 Task: Create Card Joint Venture Planning in Board Newsletter Strategy to Workspace Information Security. Create Card Team Communication Review in Board Product Prototyping to Workspace Information Security. Create Card Mergers and Acquisitions Analysis in Board Product Pricing and Packaging Strategy to Workspace Information Security
Action: Mouse moved to (81, 269)
Screenshot: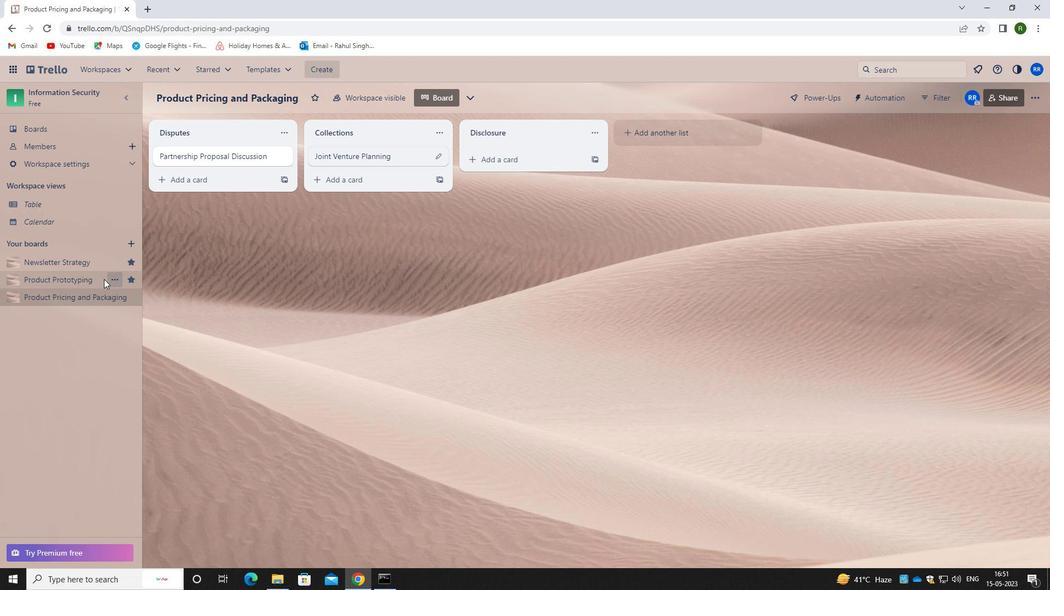 
Action: Mouse pressed left at (81, 269)
Screenshot: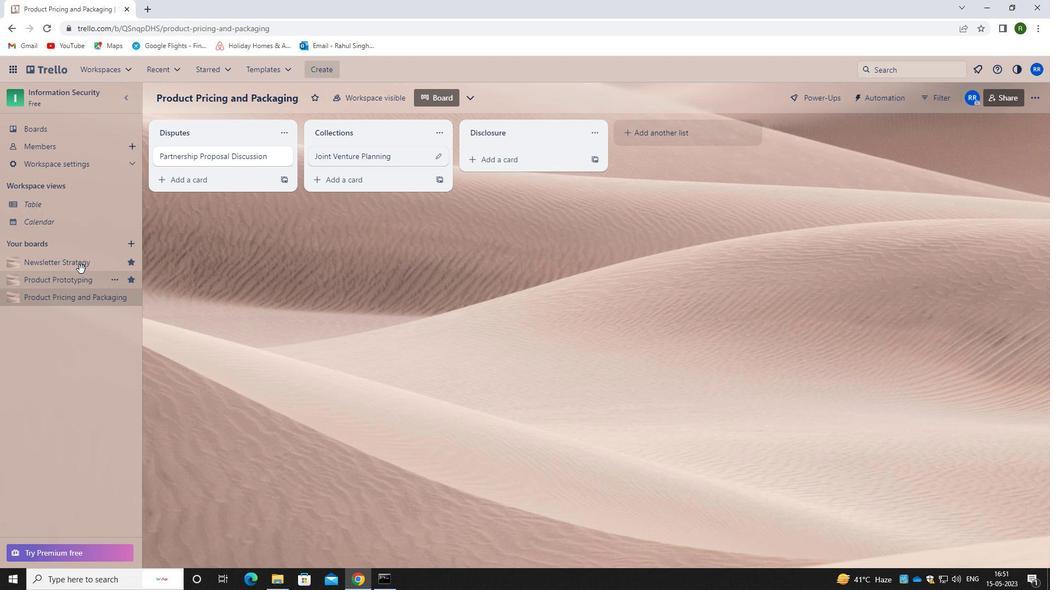 
Action: Mouse moved to (500, 160)
Screenshot: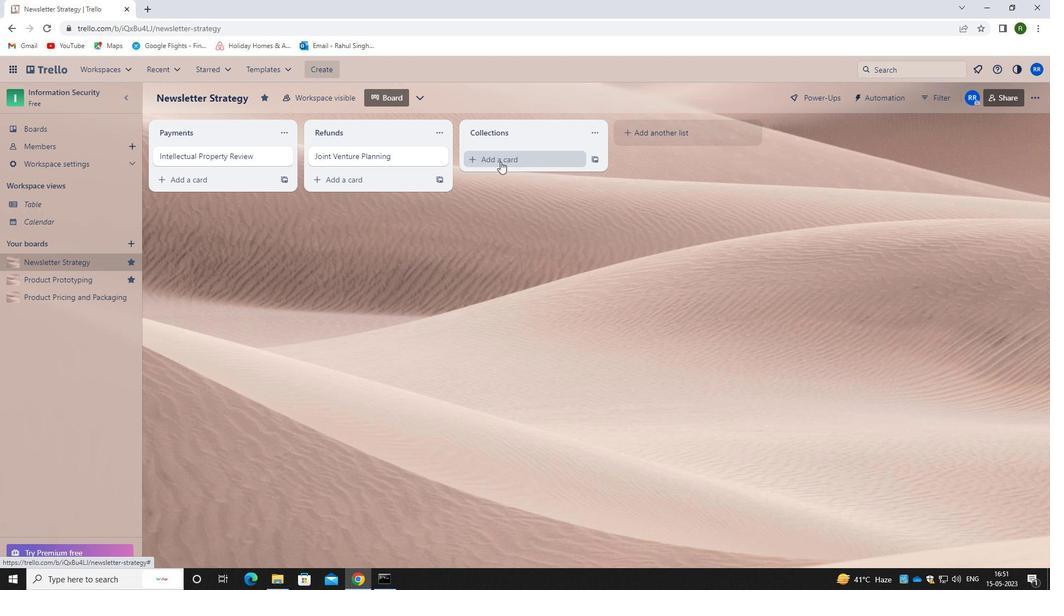 
Action: Mouse pressed left at (500, 160)
Screenshot: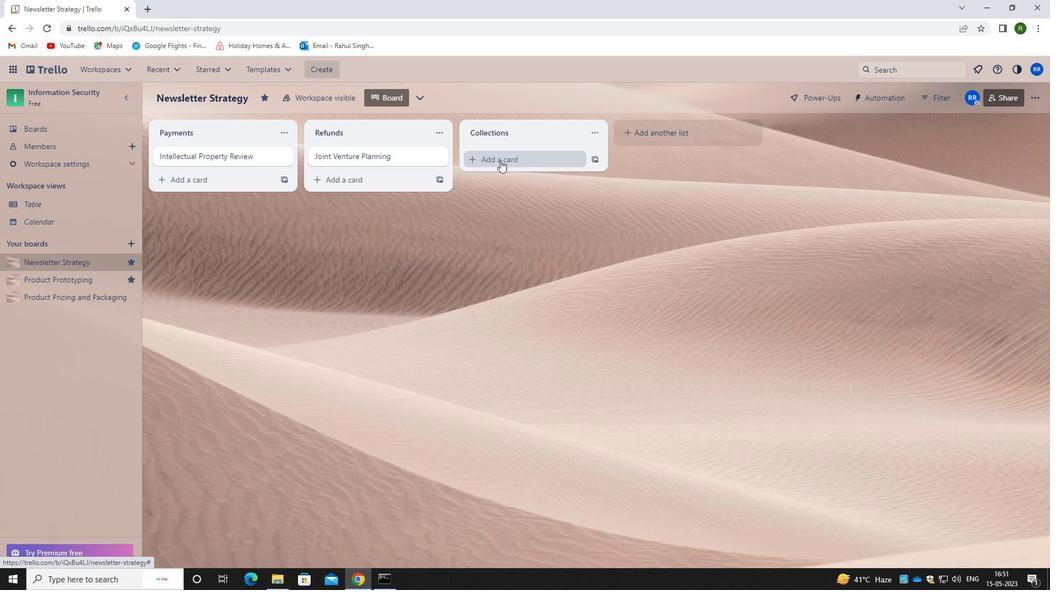 
Action: Mouse moved to (502, 159)
Screenshot: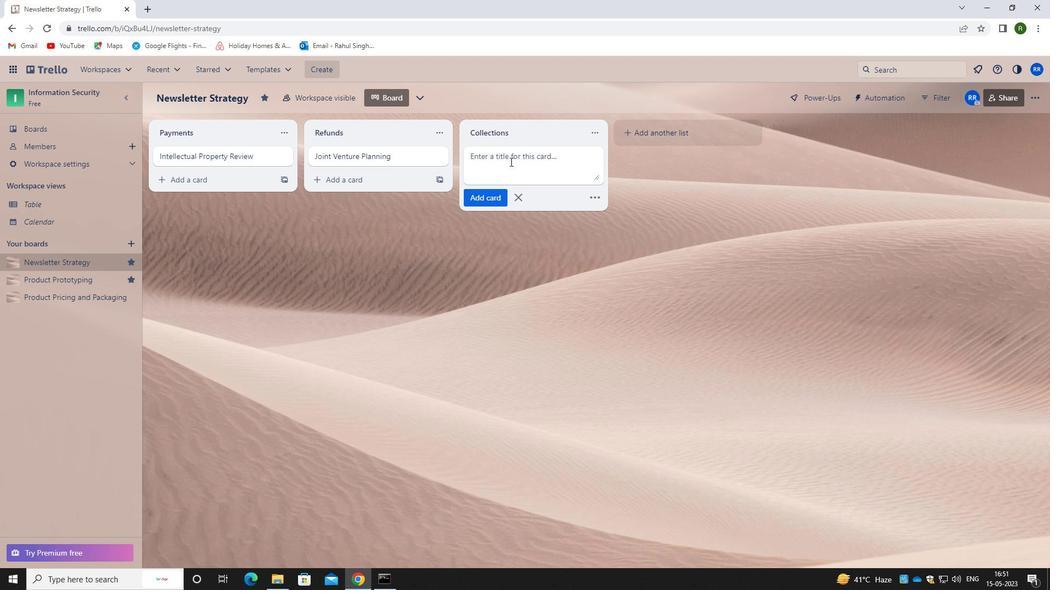 
Action: Key pressed <Key.caps_lock>j<Key.caps_lock>oint<Key.space><Key.caps_lock>v<Key.caps_lock>rnt<Key.backspace><Key.backspace><Key.backspace>enture<Key.space><Key.caps_lock>p<Key.caps_lock>lanning
Screenshot: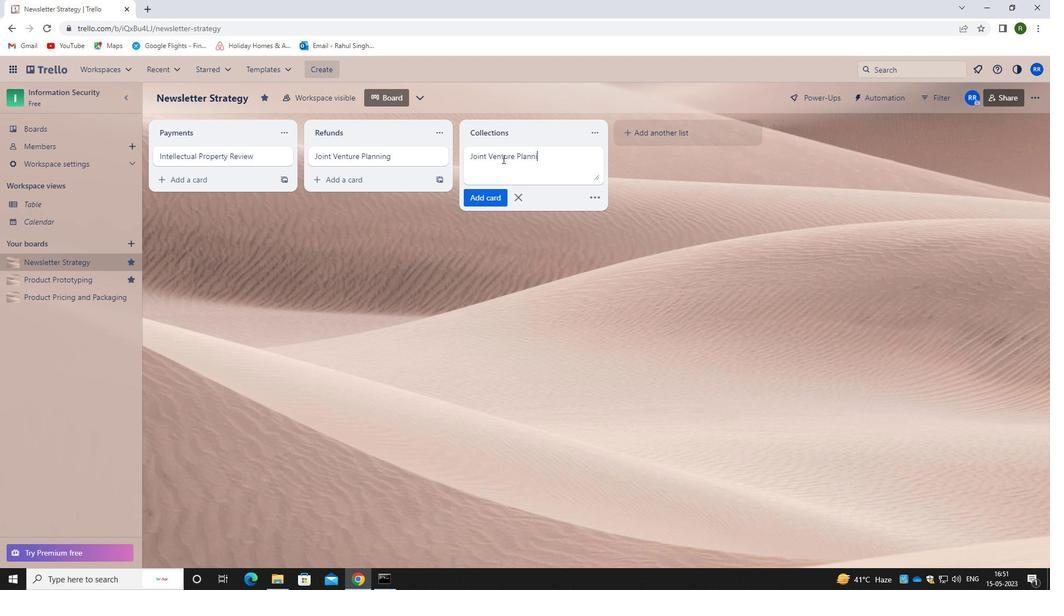 
Action: Mouse moved to (485, 193)
Screenshot: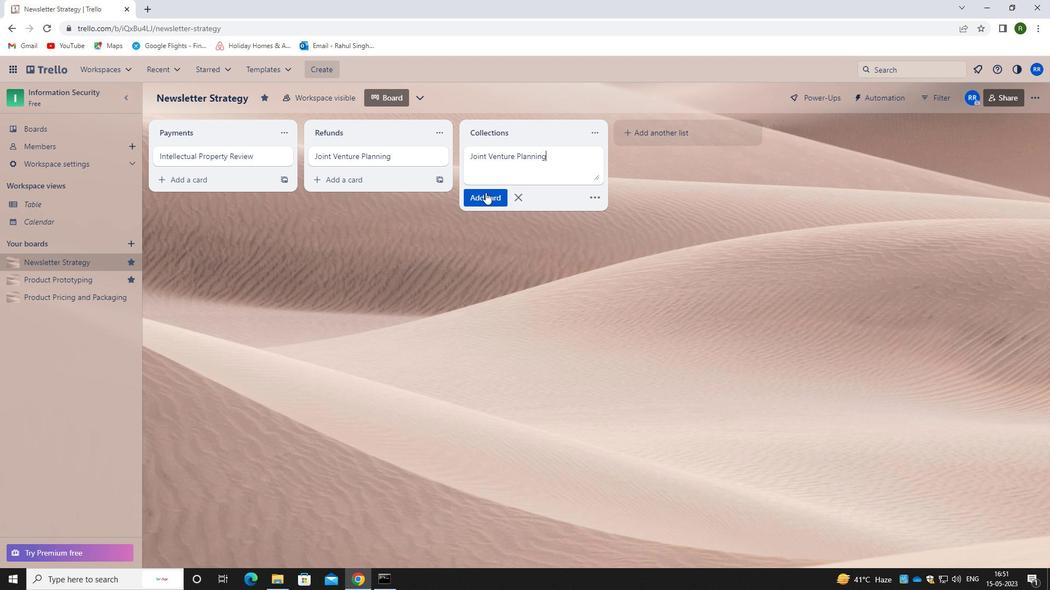 
Action: Mouse pressed left at (485, 193)
Screenshot: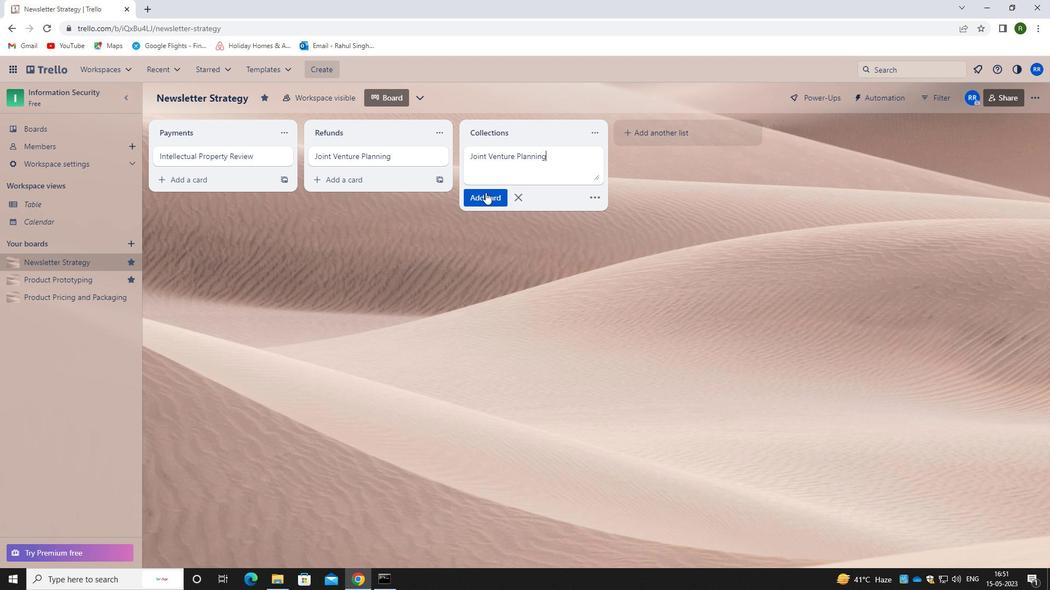 
Action: Mouse moved to (47, 283)
Screenshot: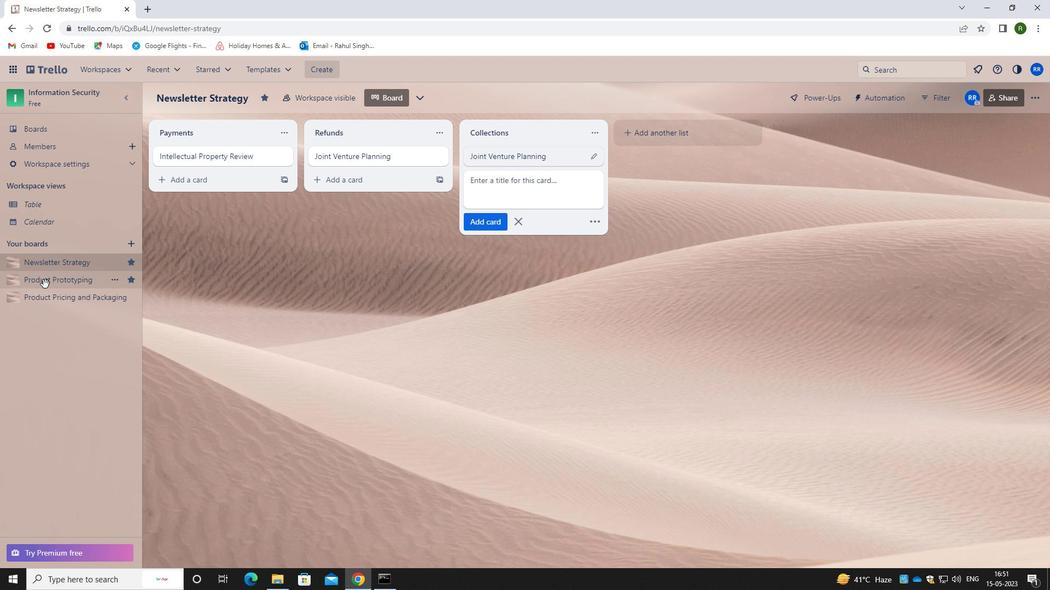 
Action: Mouse pressed left at (47, 283)
Screenshot: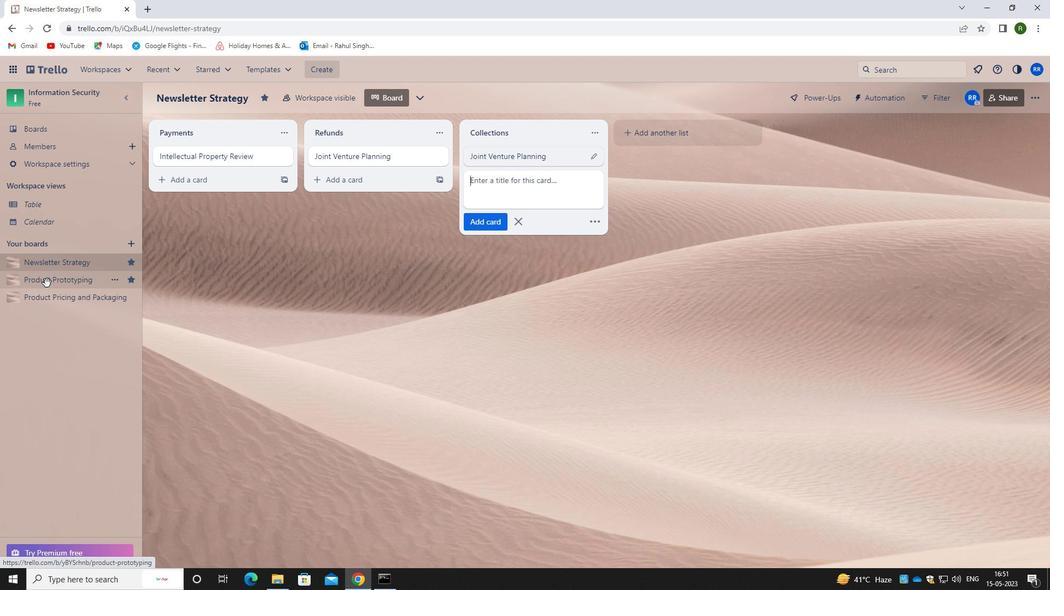 
Action: Mouse moved to (499, 154)
Screenshot: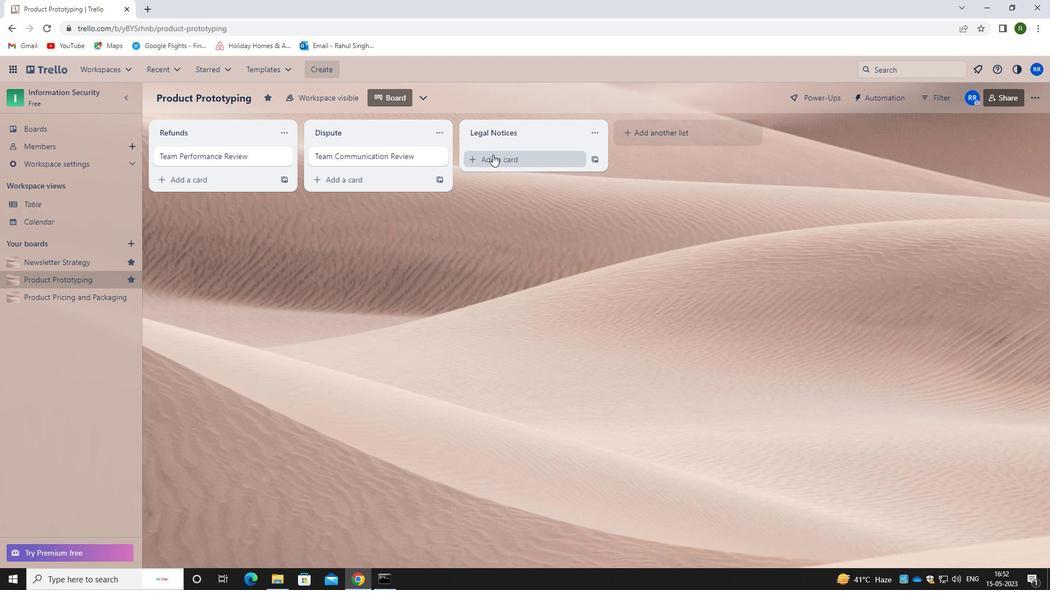 
Action: Mouse pressed left at (499, 154)
Screenshot: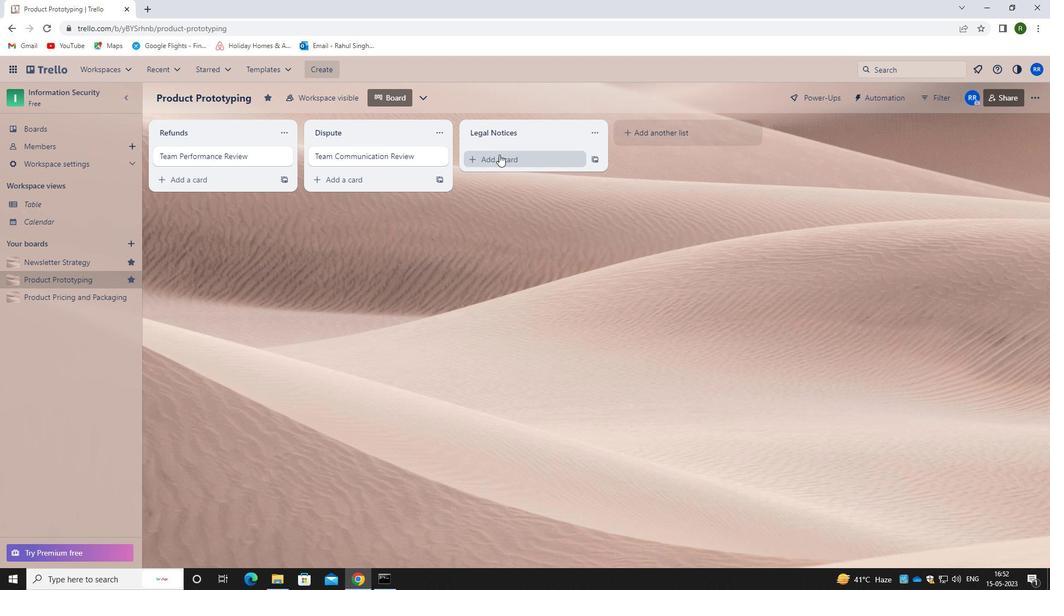
Action: Mouse moved to (455, 144)
Screenshot: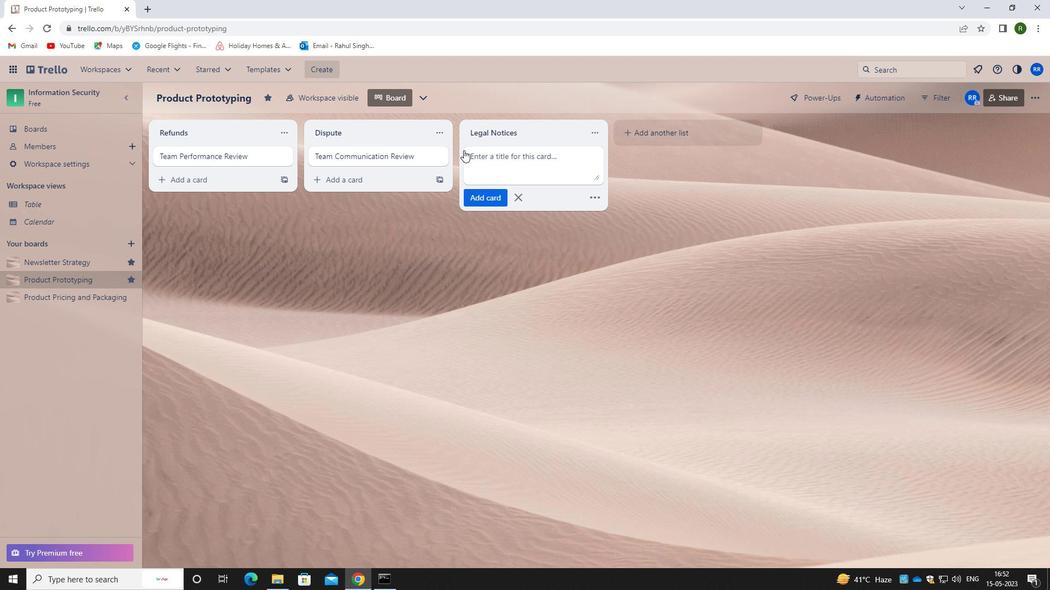 
Action: Key pressed <Key.caps_lock>t<Key.caps_lock>eam<Key.space>communication<Key.space><Key.caps_lock>r<Key.caps_lock>eview
Screenshot: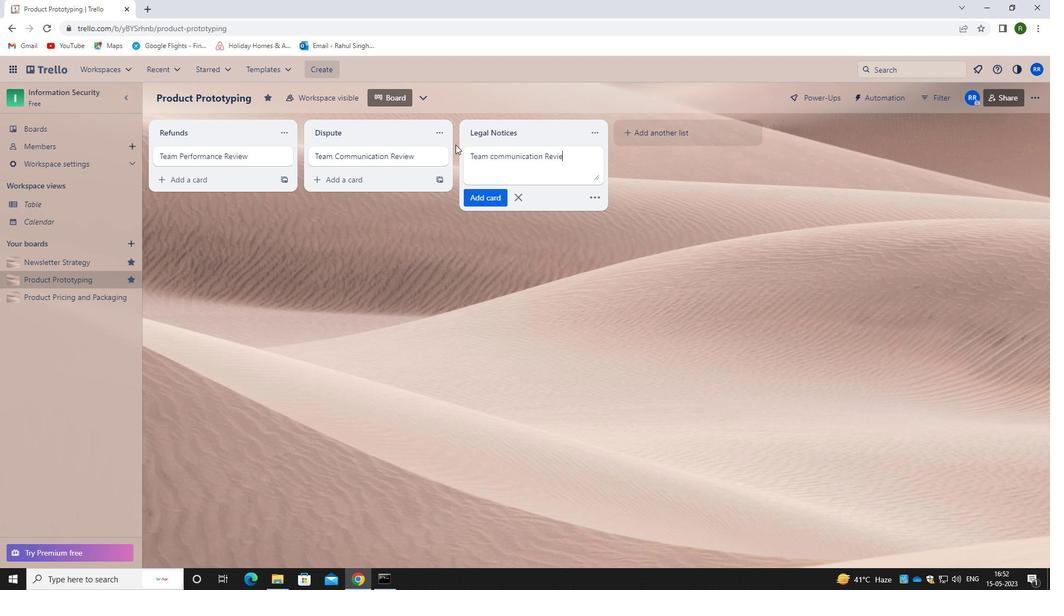 
Action: Mouse moved to (483, 202)
Screenshot: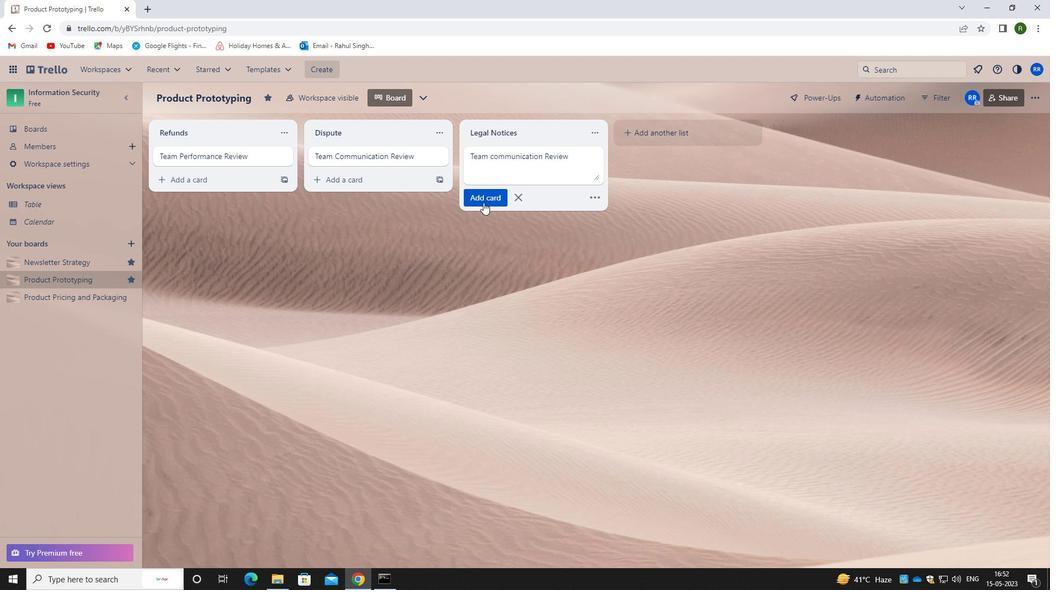 
Action: Mouse pressed left at (483, 202)
Screenshot: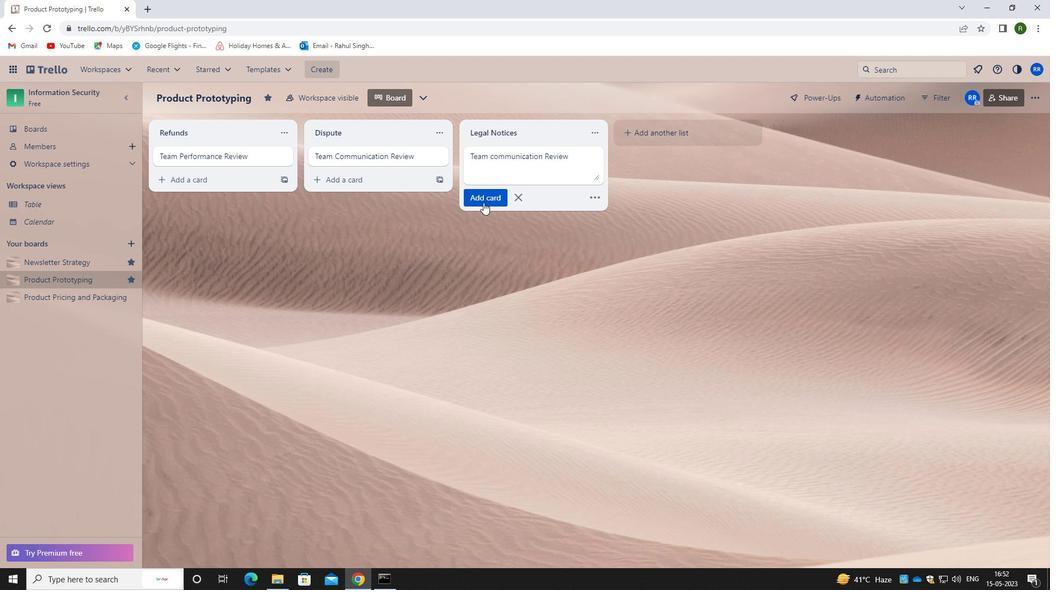 
Action: Mouse moved to (43, 295)
Screenshot: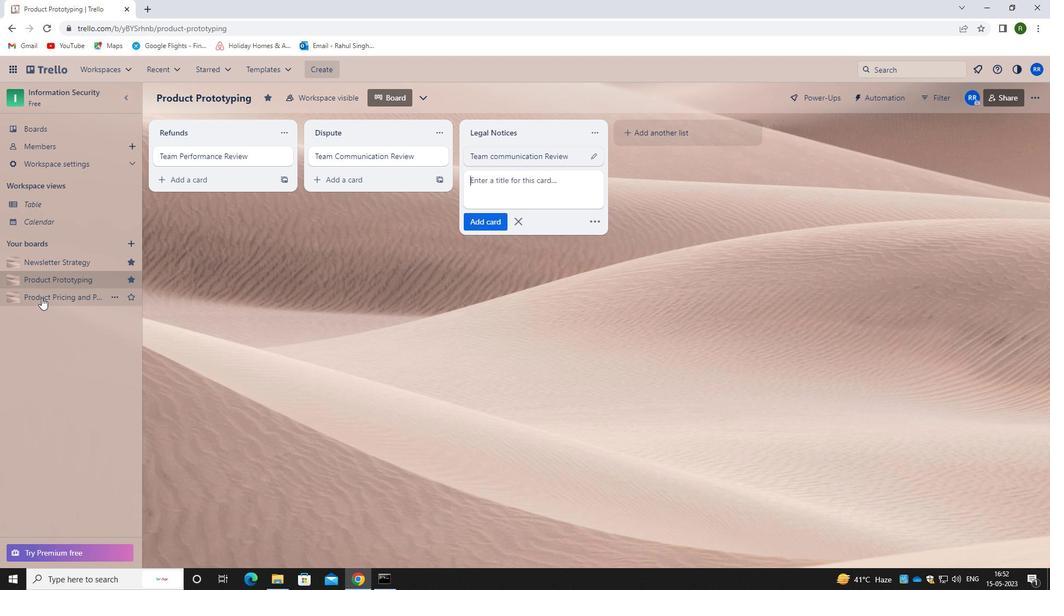 
Action: Mouse pressed left at (43, 295)
Screenshot: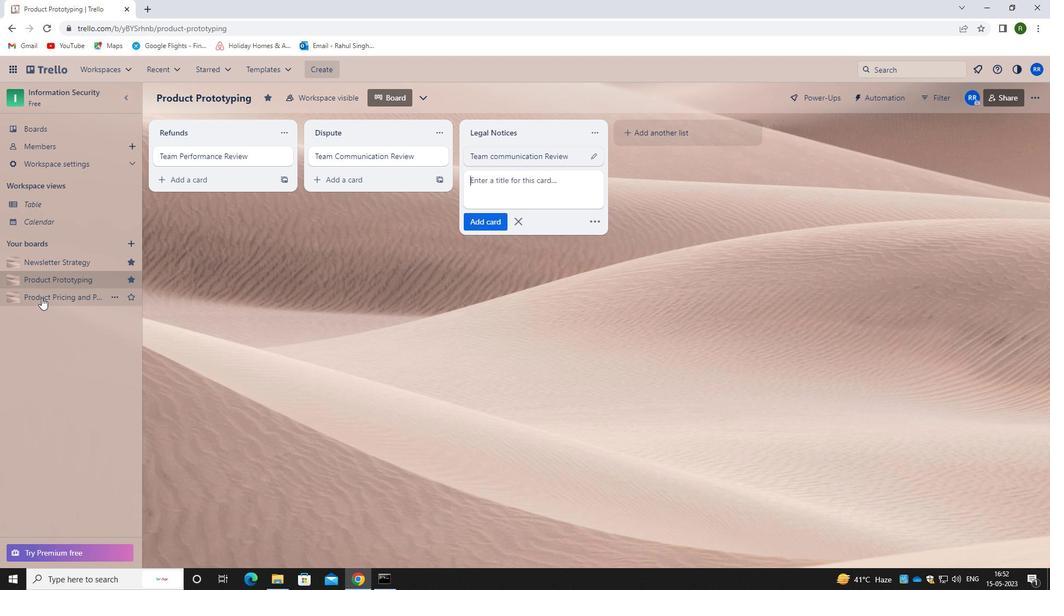 
Action: Mouse moved to (508, 163)
Screenshot: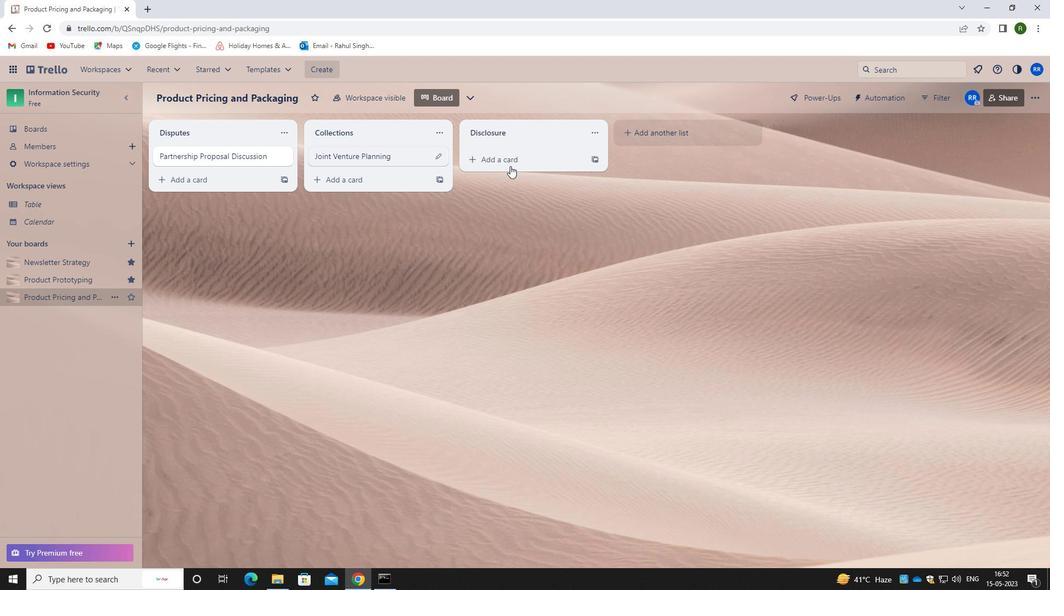 
Action: Mouse pressed left at (508, 163)
Screenshot: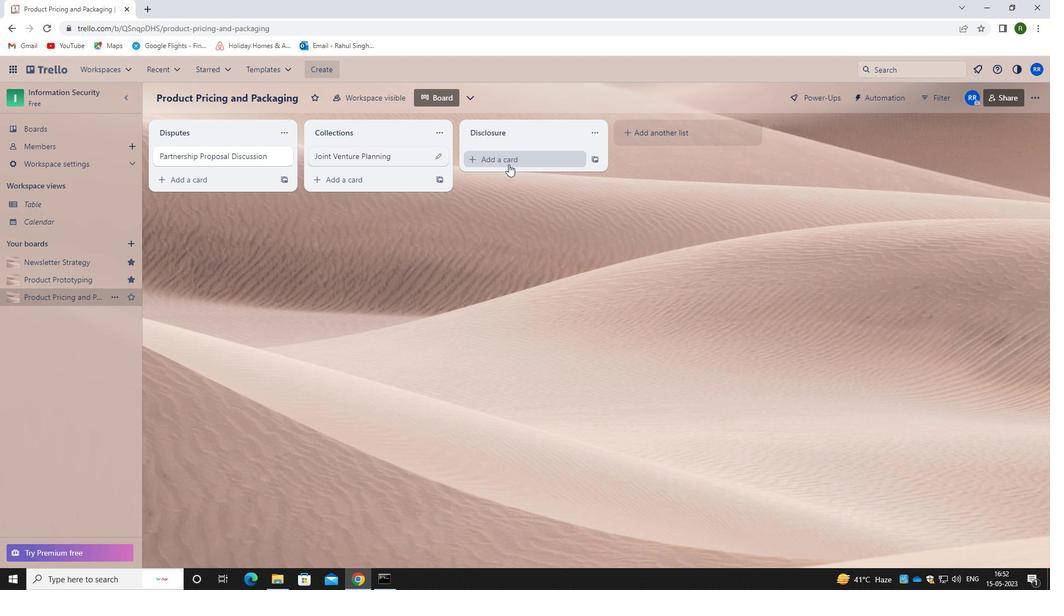 
Action: Mouse moved to (518, 177)
Screenshot: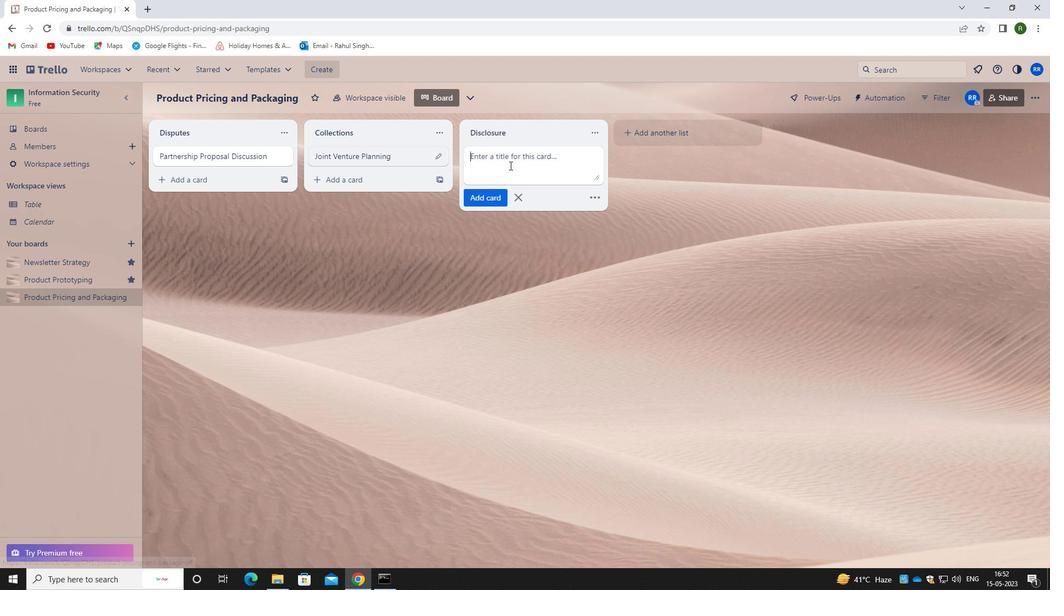 
Action: Key pressed <Key.caps_lock>m<Key.caps_lock>ergers<Key.space>ansd<Key.space><Key.backspace><Key.backspace><Key.backspace><Key.space><Key.backspace>d<Key.space><Key.caps_lock>a<Key.caps_lock>cquistions
Screenshot: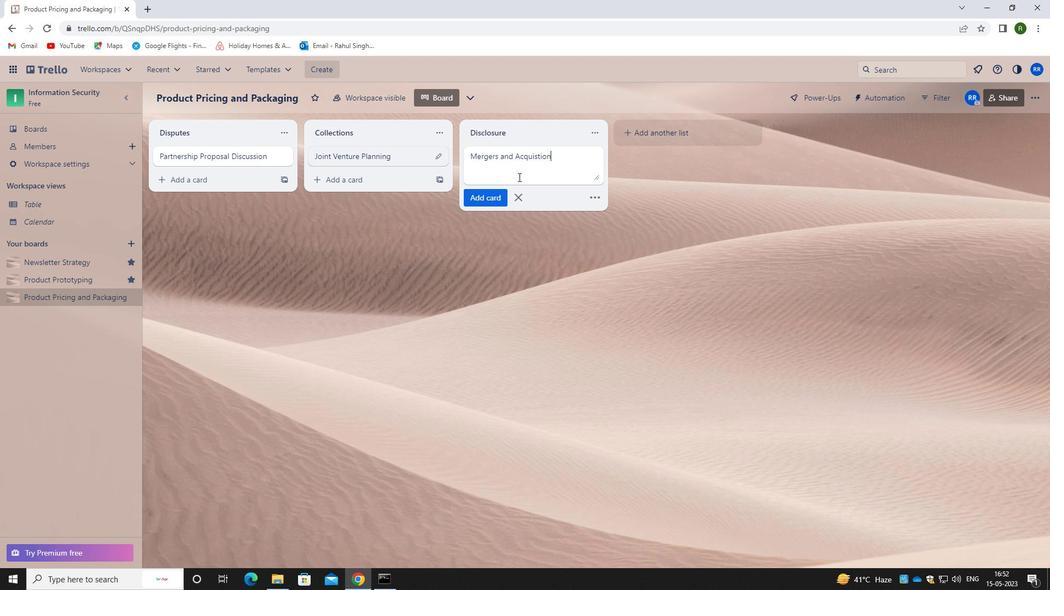
Action: Mouse moved to (487, 194)
Screenshot: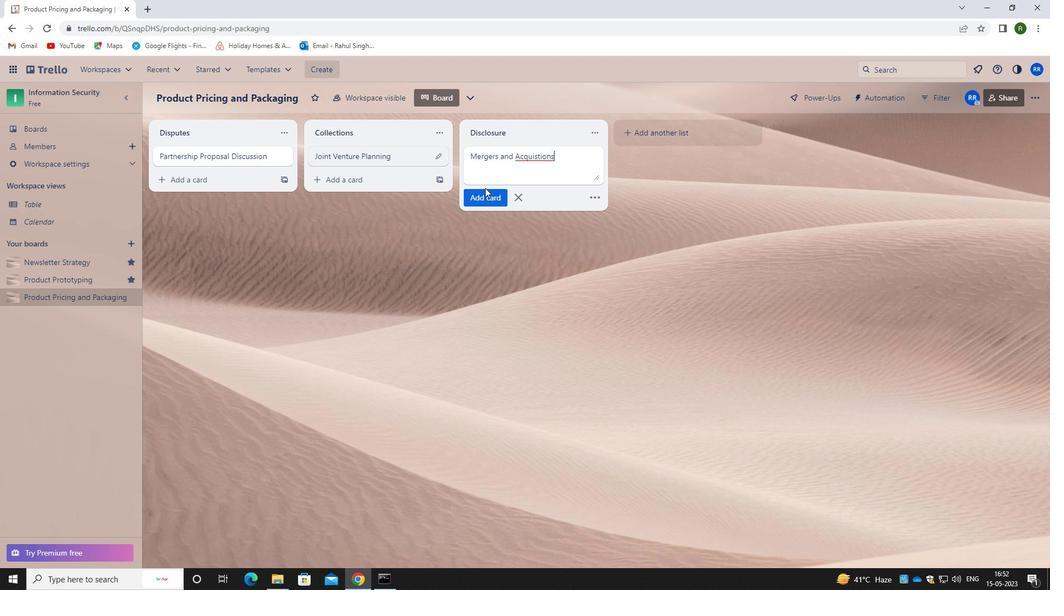 
Action: Mouse pressed left at (487, 194)
Screenshot: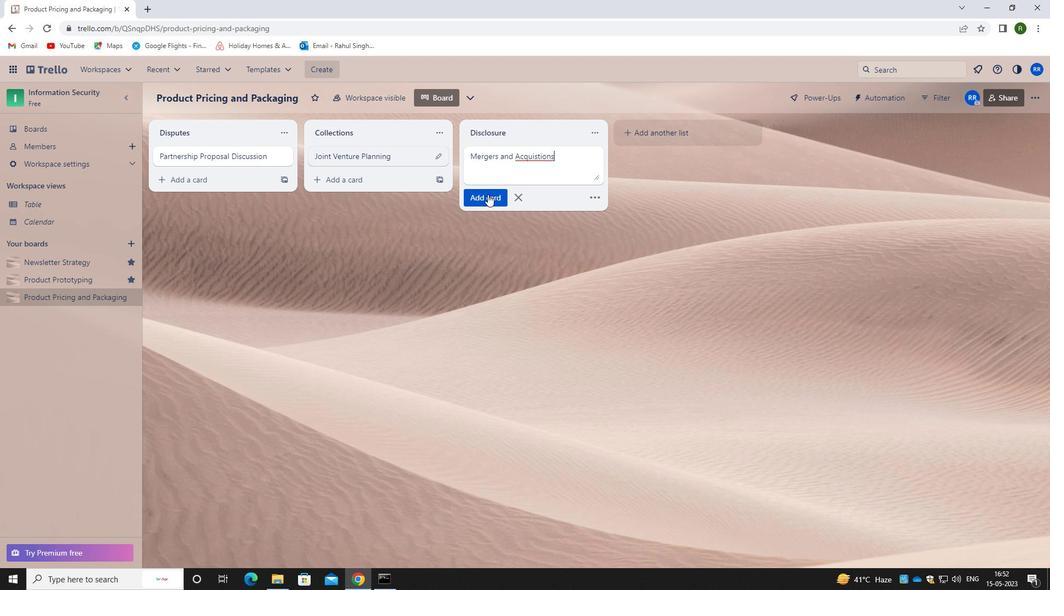 
Action: Mouse moved to (464, 274)
Screenshot: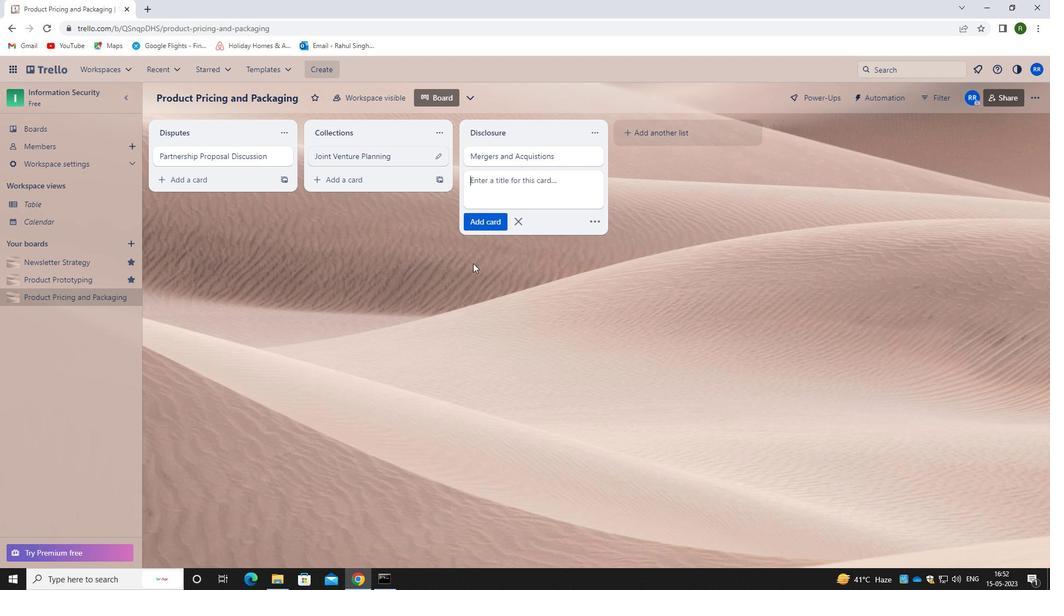 
Action: Mouse pressed left at (464, 274)
Screenshot: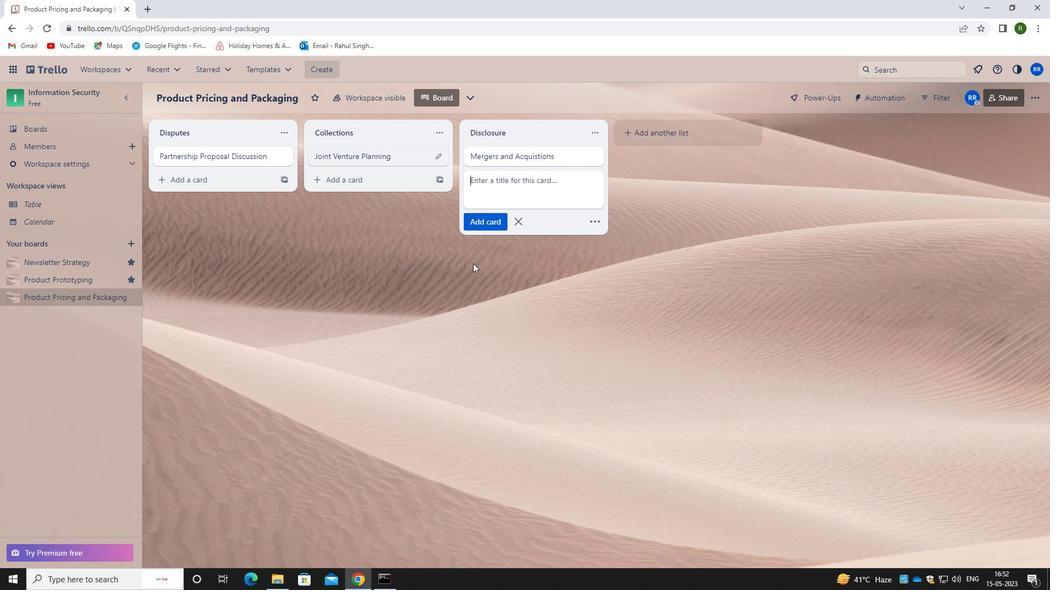 
Action: Mouse moved to (463, 275)
Screenshot: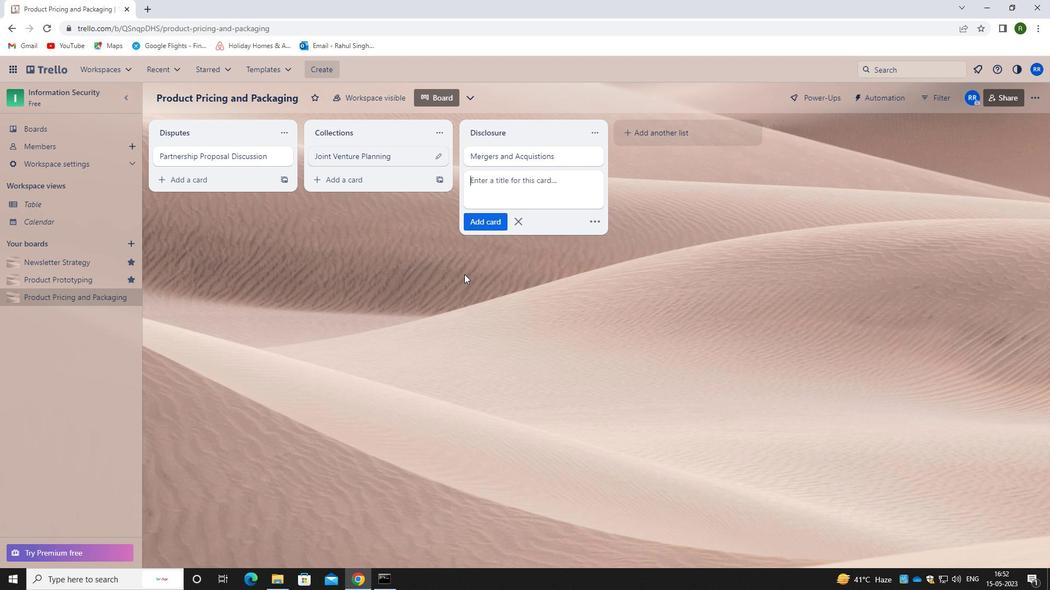 
